Task: Create List Brand Identity Evaluation in Board Competitive Intelligence Platforms and Tools to Workspace Business Valuation Services. Create List Brand Identity Management in Board Brand Guidelines Review and Optimization to Workspace Business Valuation Services. Create List Brand Identity Metrics in Board Business Model Revenue Model Validation and Improvement to Workspace Business Valuation Services
Action: Mouse moved to (86, 339)
Screenshot: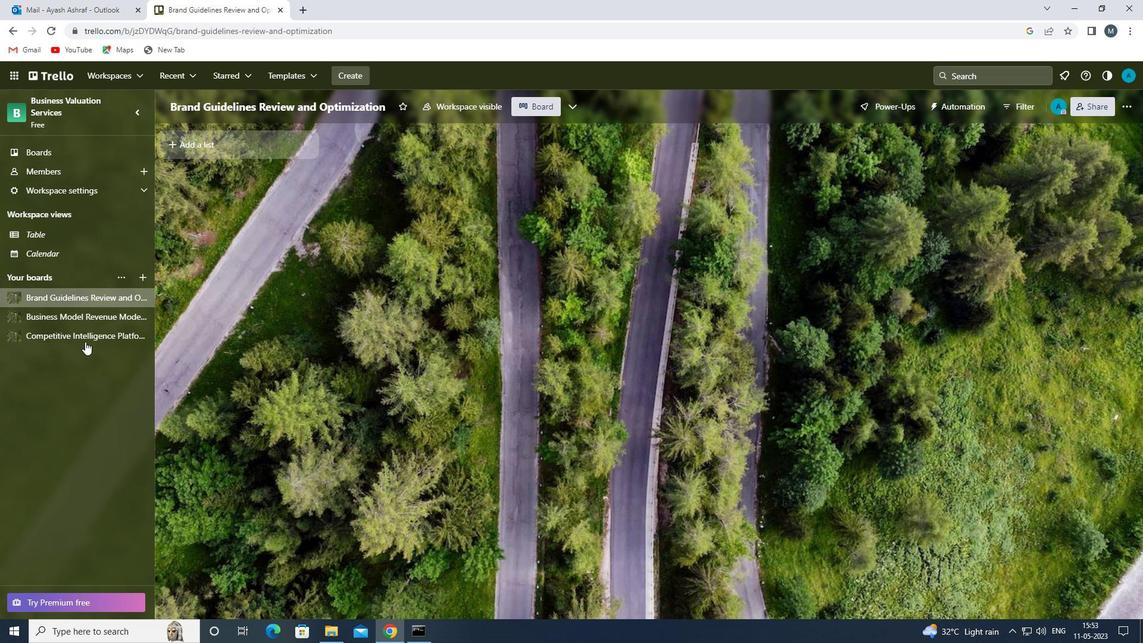 
Action: Mouse pressed left at (86, 339)
Screenshot: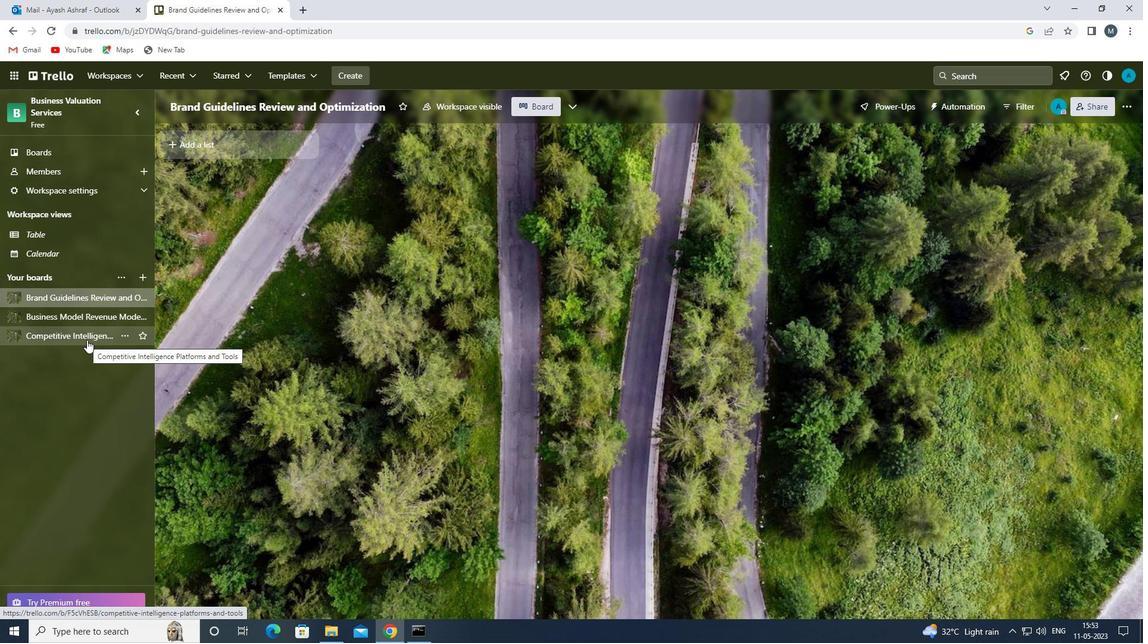 
Action: Mouse moved to (200, 155)
Screenshot: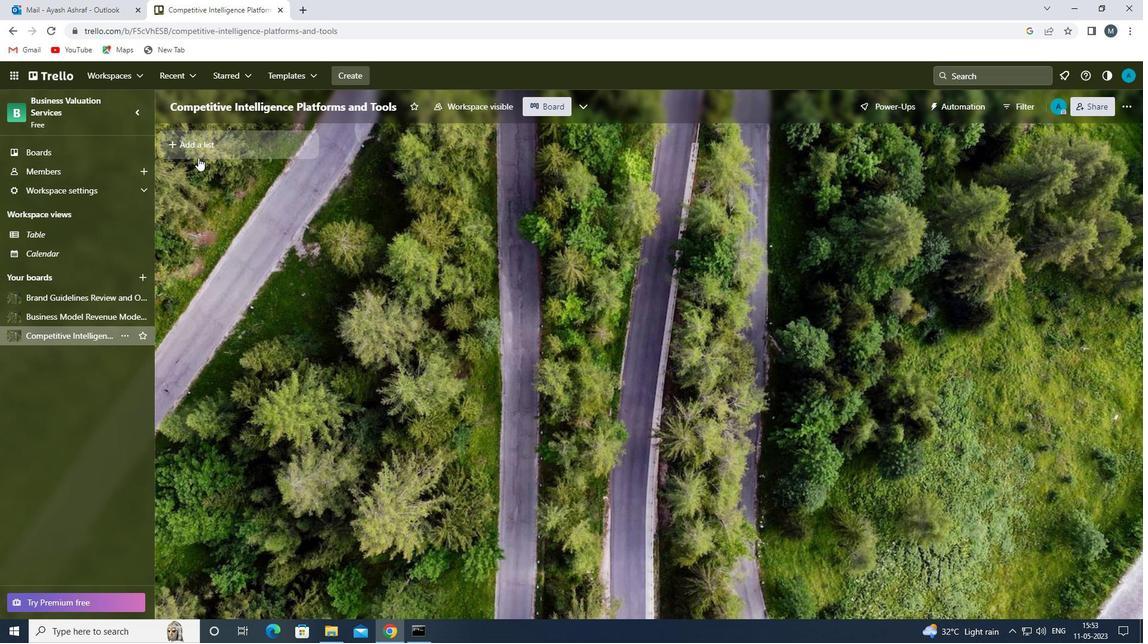 
Action: Mouse pressed left at (200, 155)
Screenshot: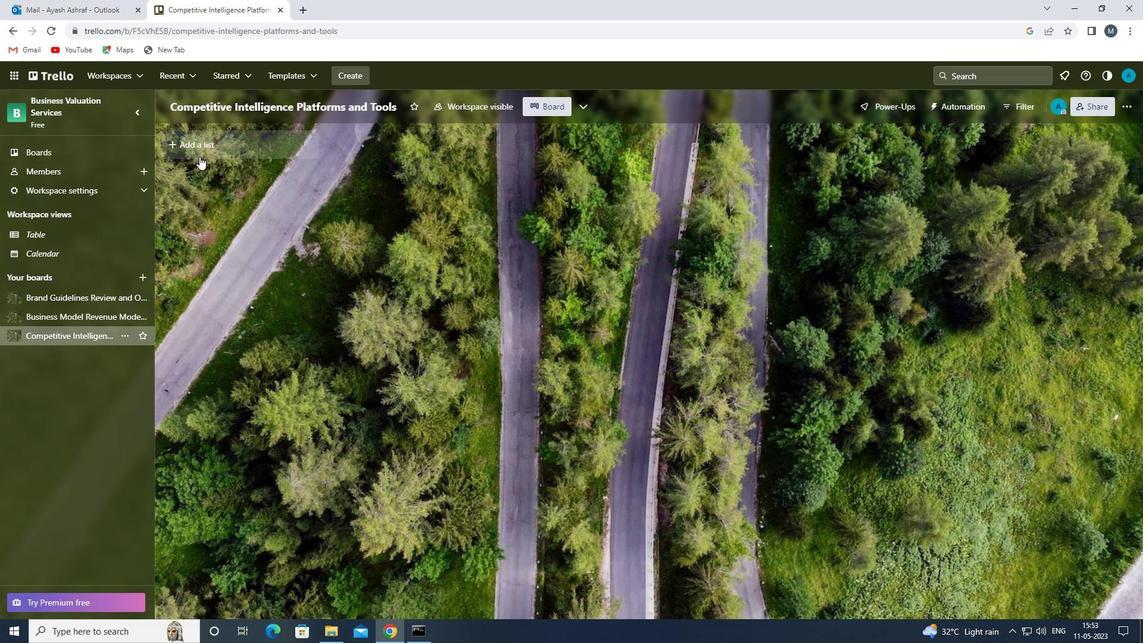 
Action: Mouse moved to (217, 147)
Screenshot: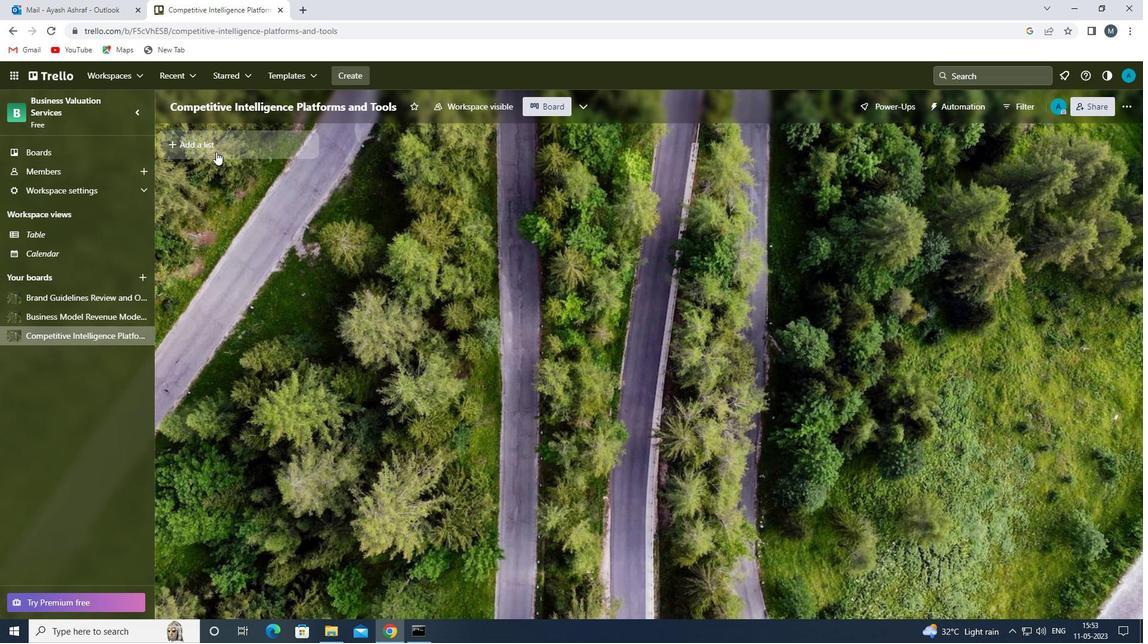 
Action: Mouse pressed left at (217, 147)
Screenshot: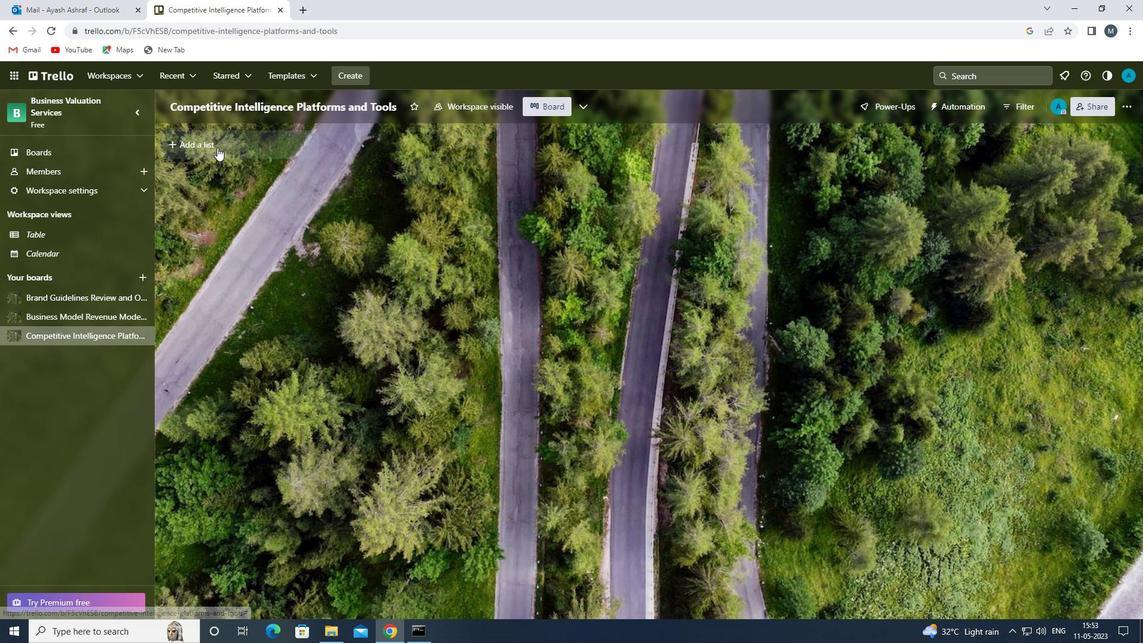 
Action: Mouse moved to (220, 145)
Screenshot: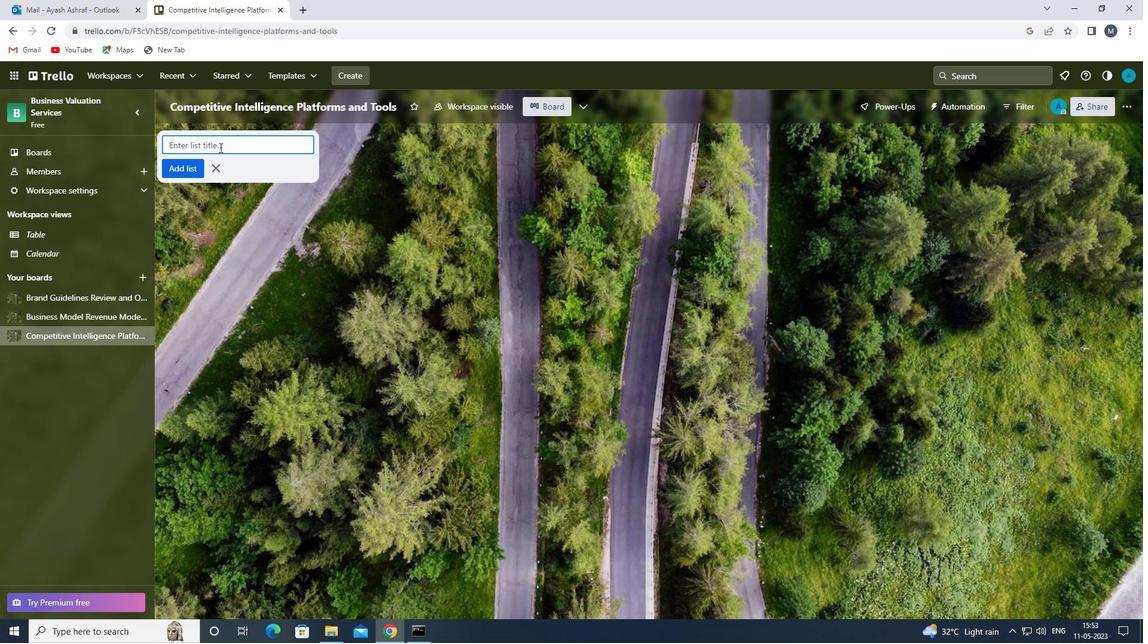 
Action: Mouse pressed left at (220, 145)
Screenshot: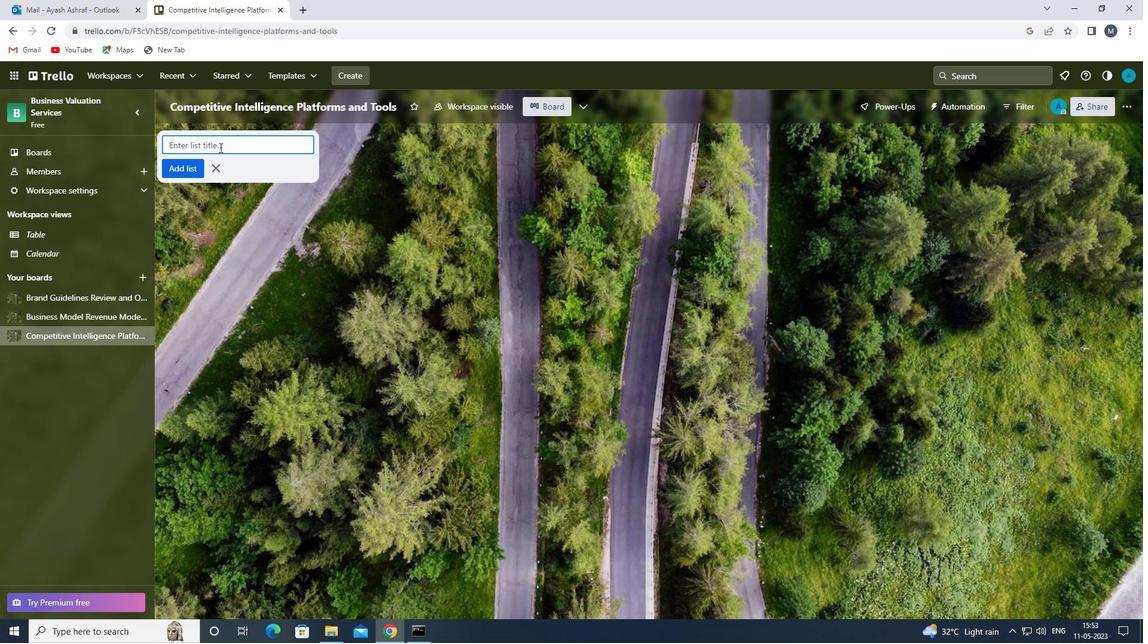 
Action: Mouse moved to (223, 150)
Screenshot: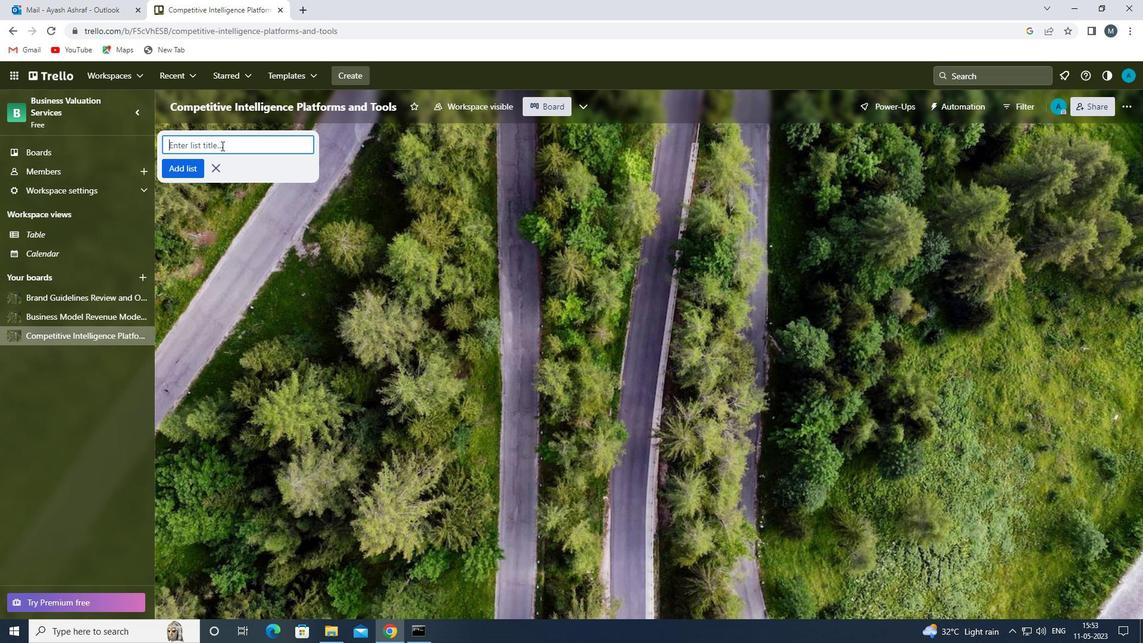 
Action: Key pressed <Key.shift>BRAND<Key.space><Key.shift>IDENTITY<Key.space><Key.shift>EVALUATION<Key.space>
Screenshot: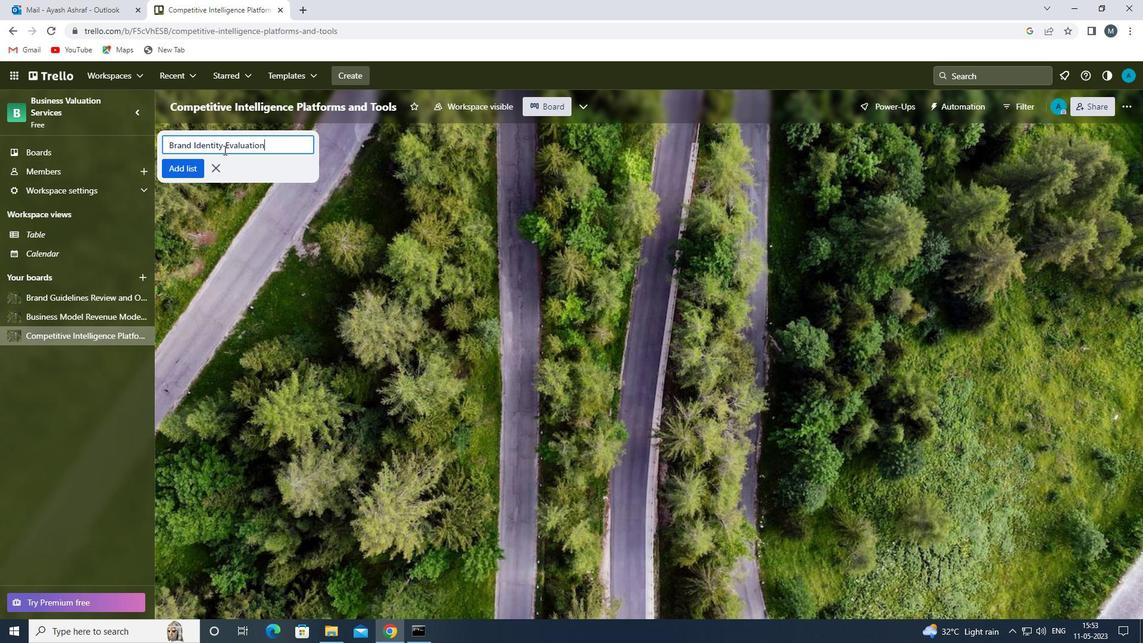
Action: Mouse moved to (184, 170)
Screenshot: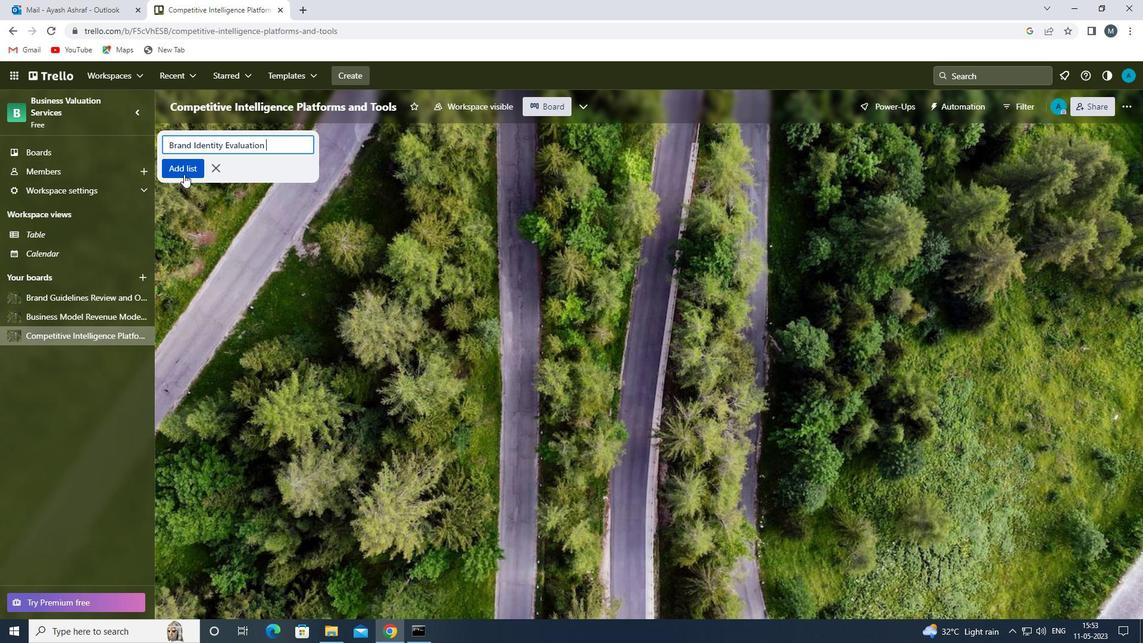 
Action: Mouse pressed left at (184, 170)
Screenshot: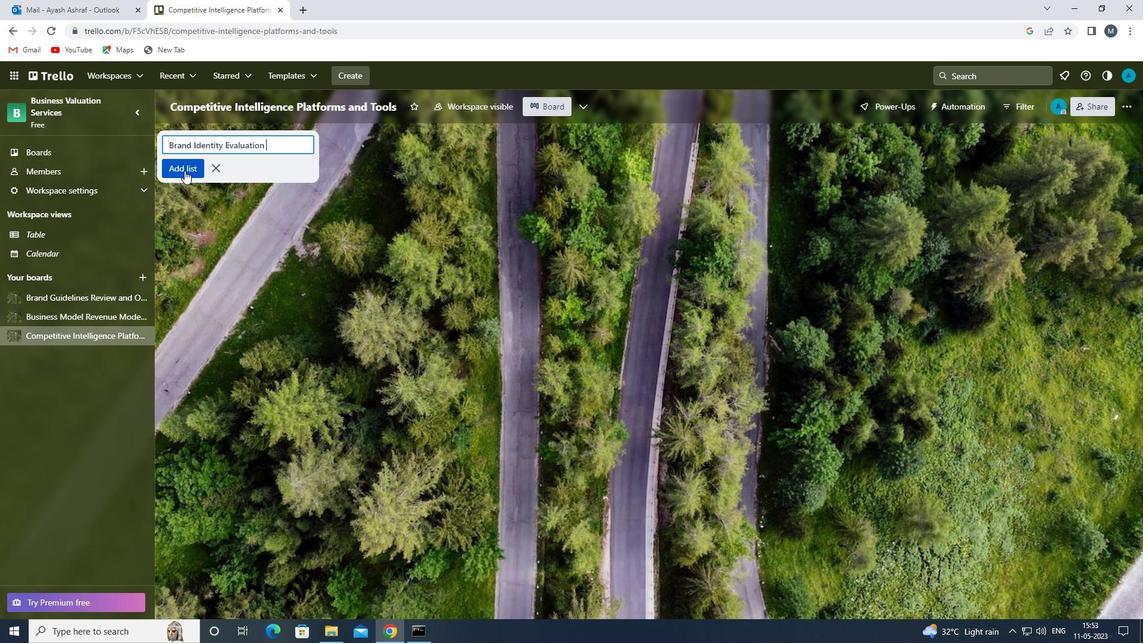 
Action: Mouse moved to (329, 263)
Screenshot: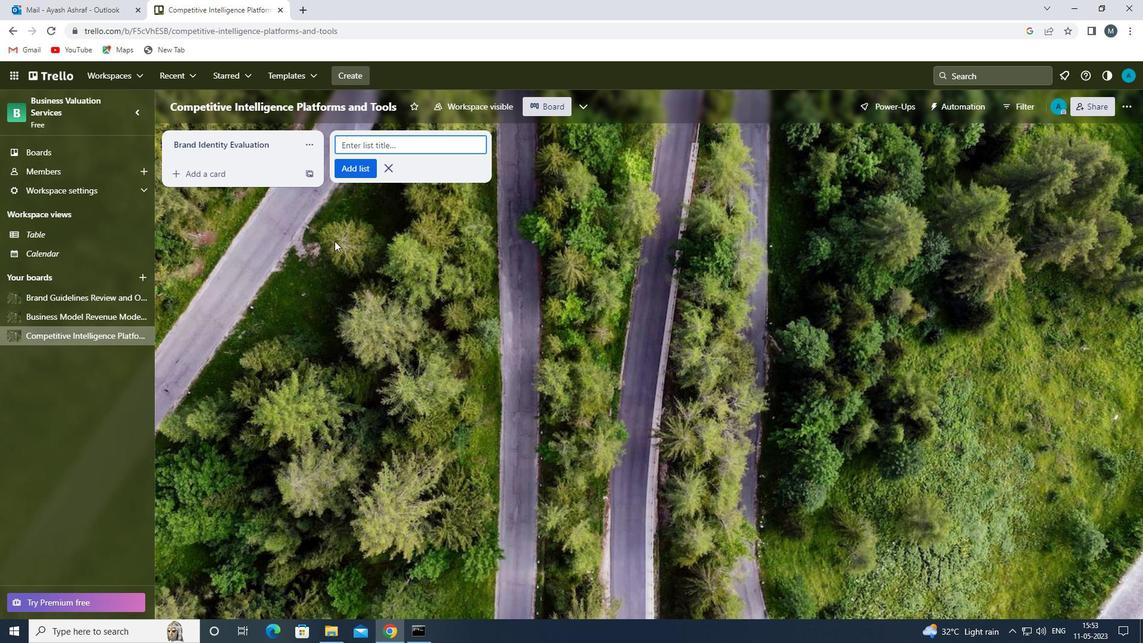 
Action: Mouse pressed left at (329, 263)
Screenshot: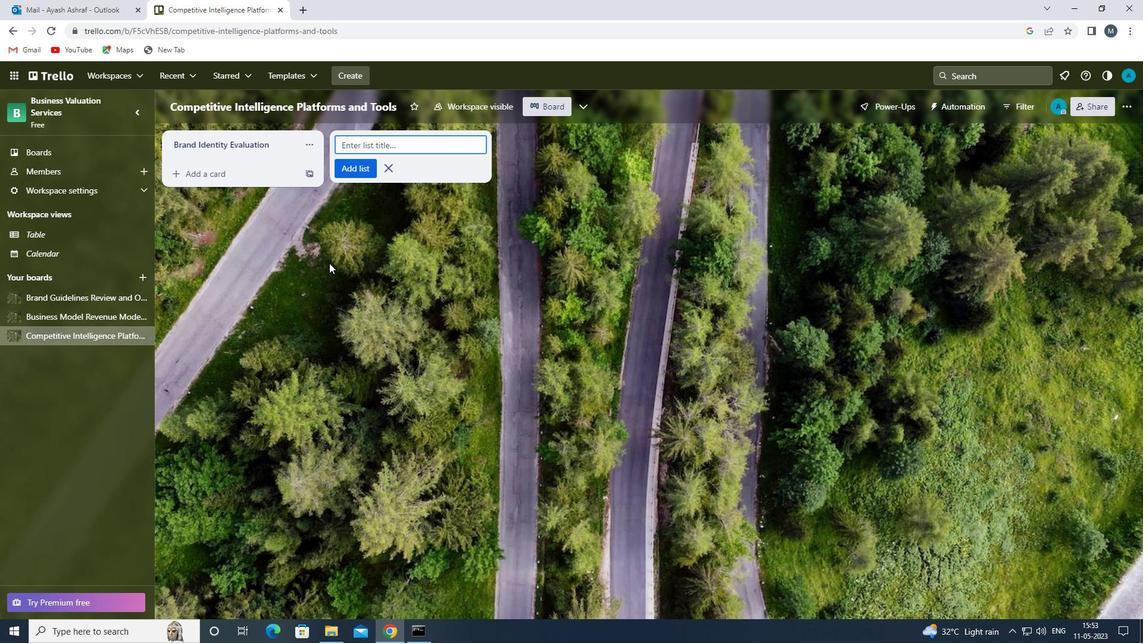 
Action: Mouse moved to (90, 297)
Screenshot: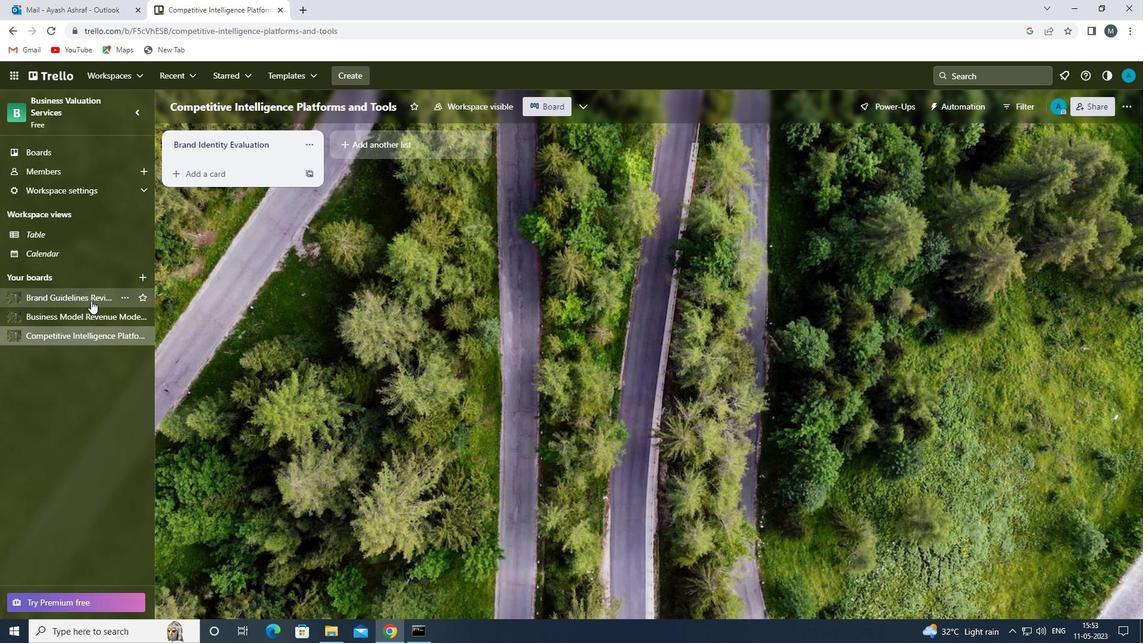 
Action: Mouse pressed left at (90, 297)
Screenshot: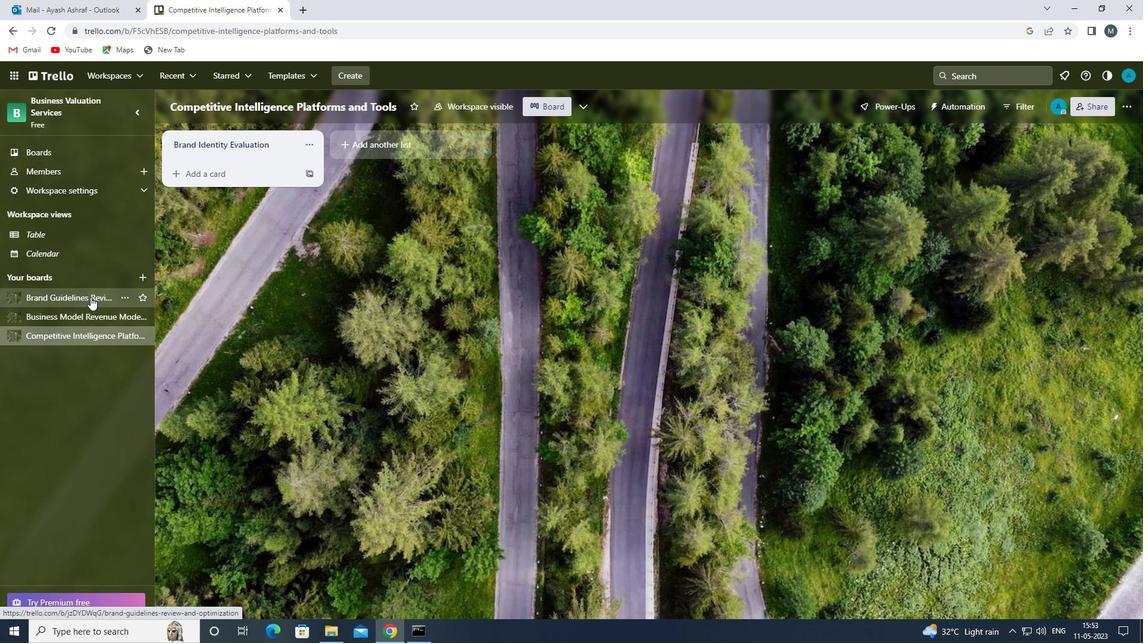 
Action: Mouse moved to (245, 149)
Screenshot: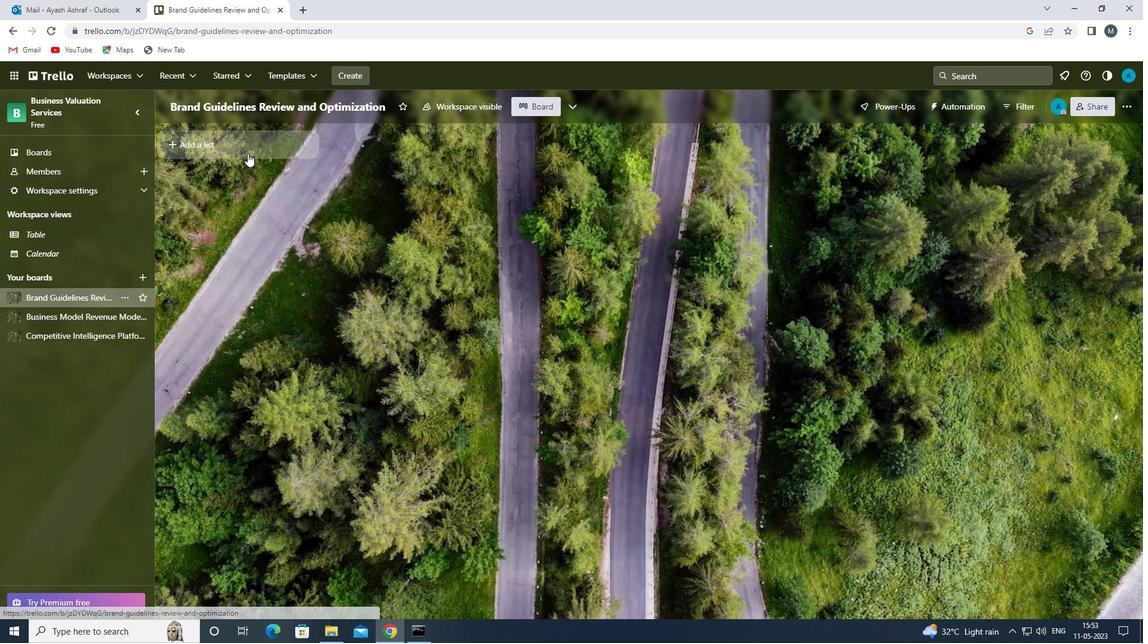 
Action: Mouse pressed left at (245, 149)
Screenshot: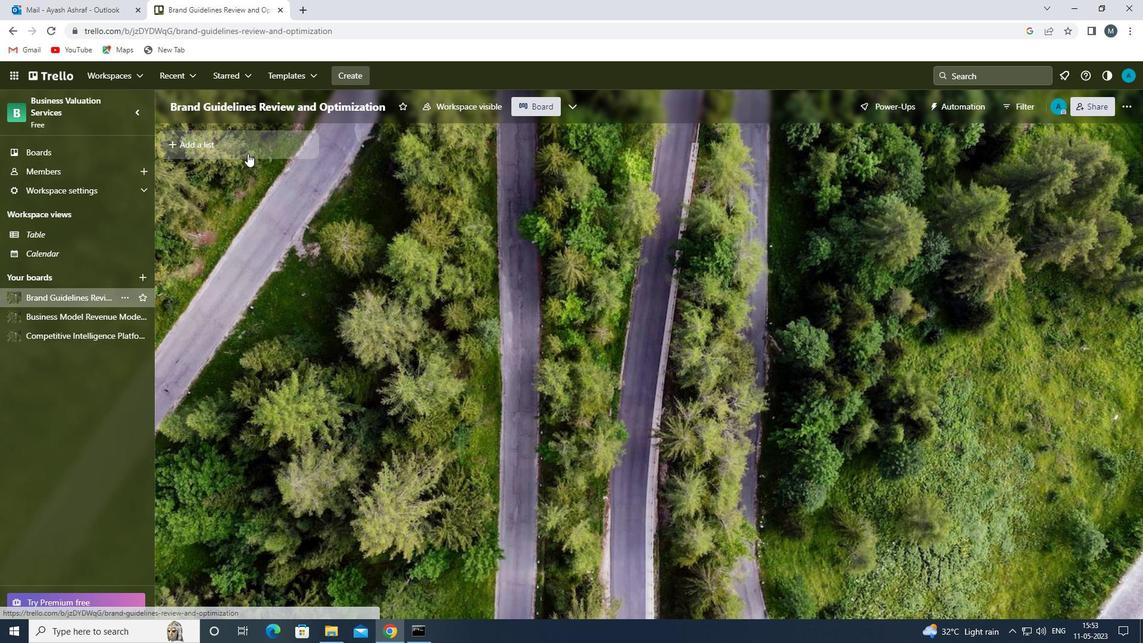 
Action: Mouse moved to (245, 147)
Screenshot: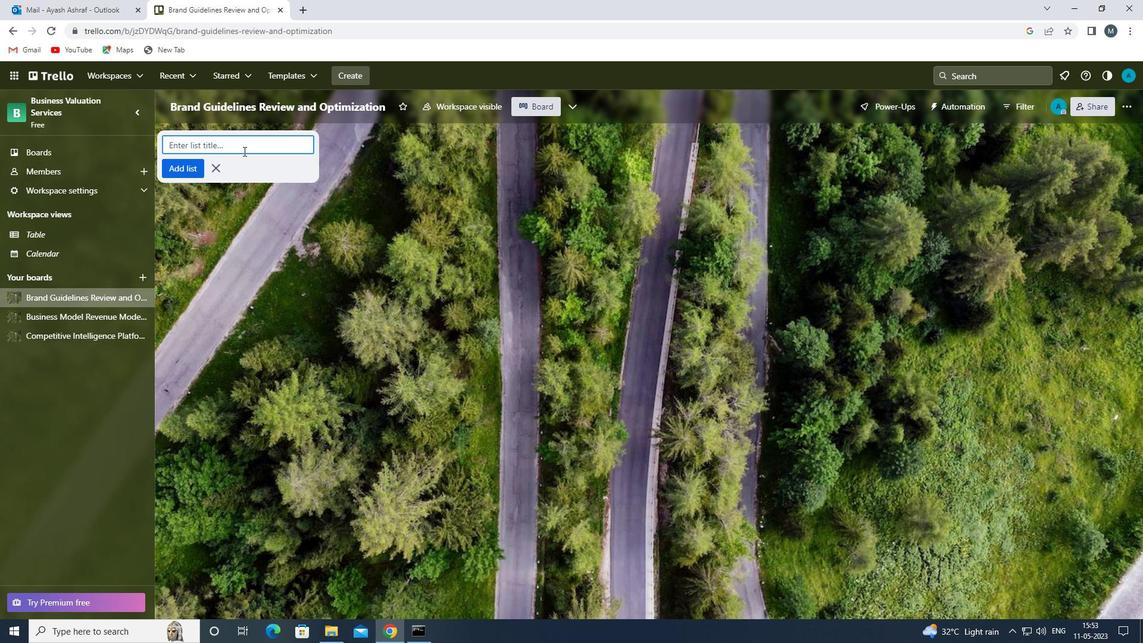 
Action: Mouse pressed left at (245, 147)
Screenshot: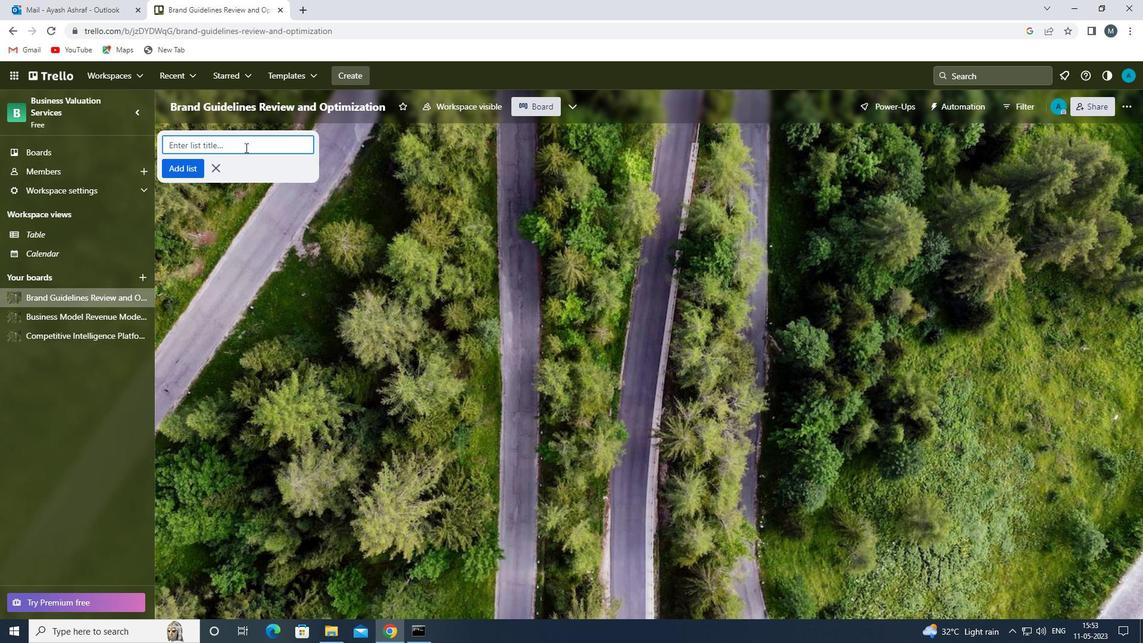 
Action: Mouse moved to (258, 150)
Screenshot: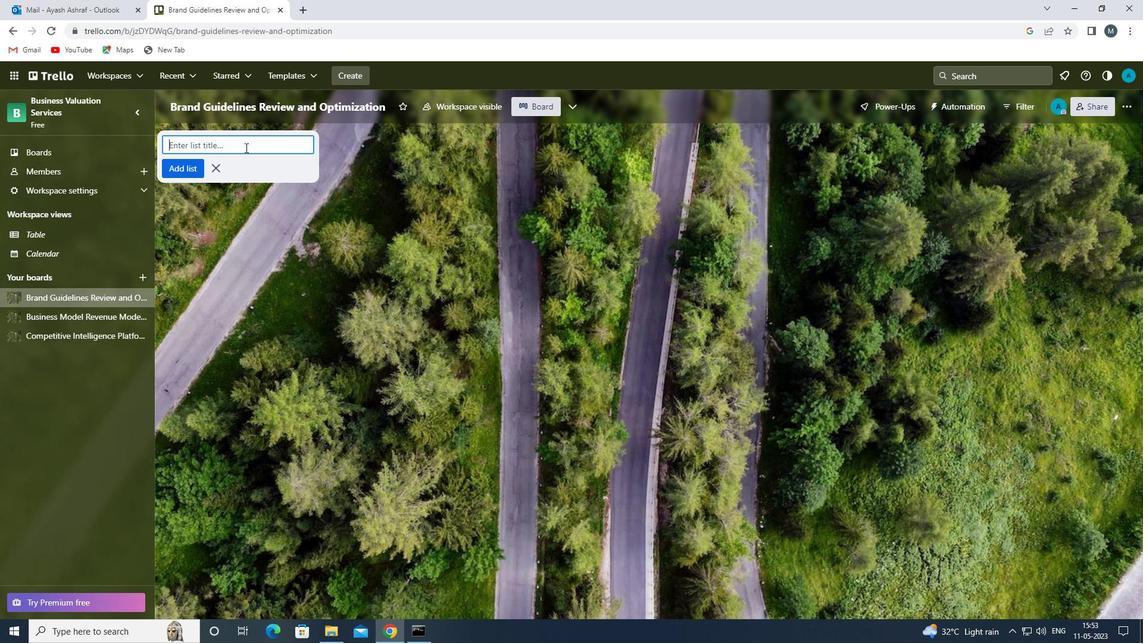 
Action: Key pressed <Key.shift>BRAND<Key.space><Key.shift>IDENTITY<Key.space><Key.shift><Key.shift><Key.shift>MANAGEMENT<Key.space>
Screenshot: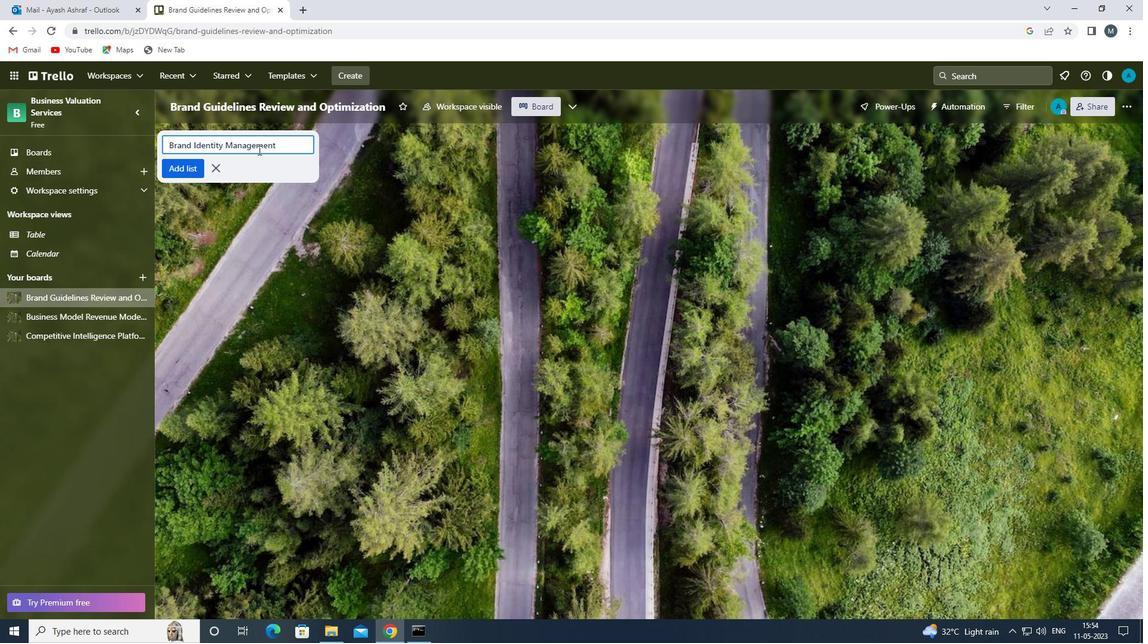 
Action: Mouse moved to (179, 166)
Screenshot: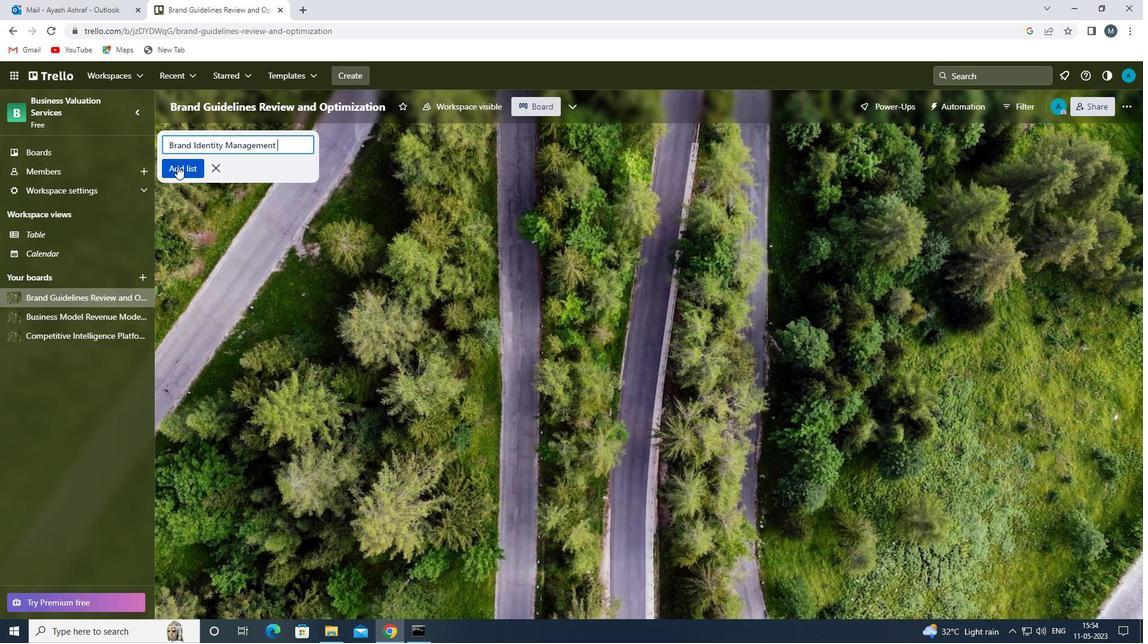 
Action: Mouse pressed left at (179, 166)
Screenshot: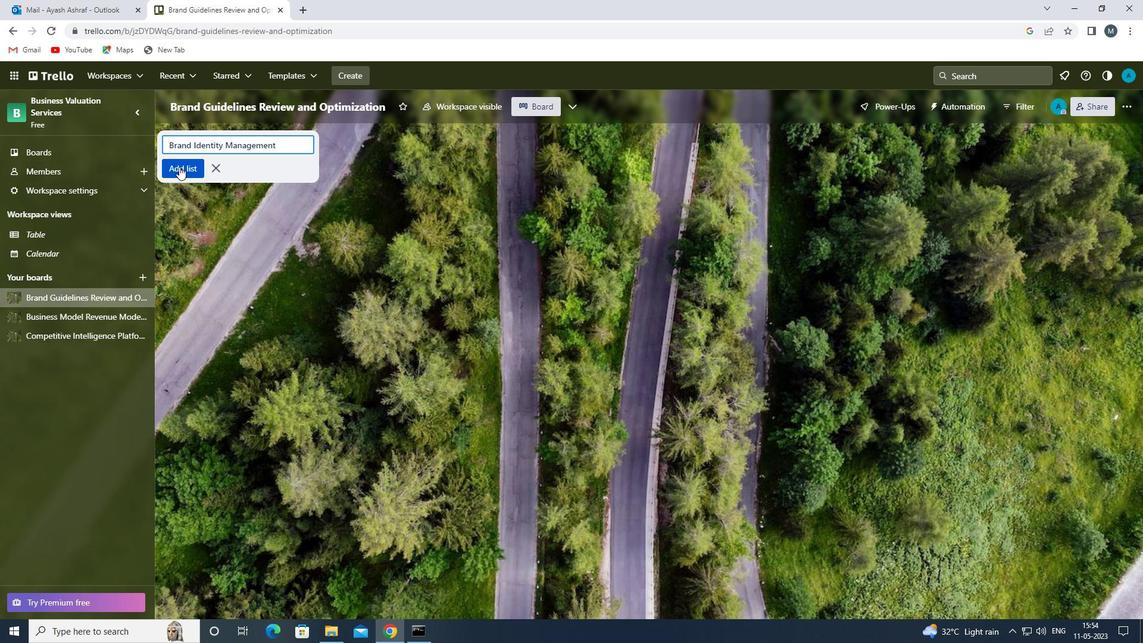 
Action: Mouse moved to (254, 280)
Screenshot: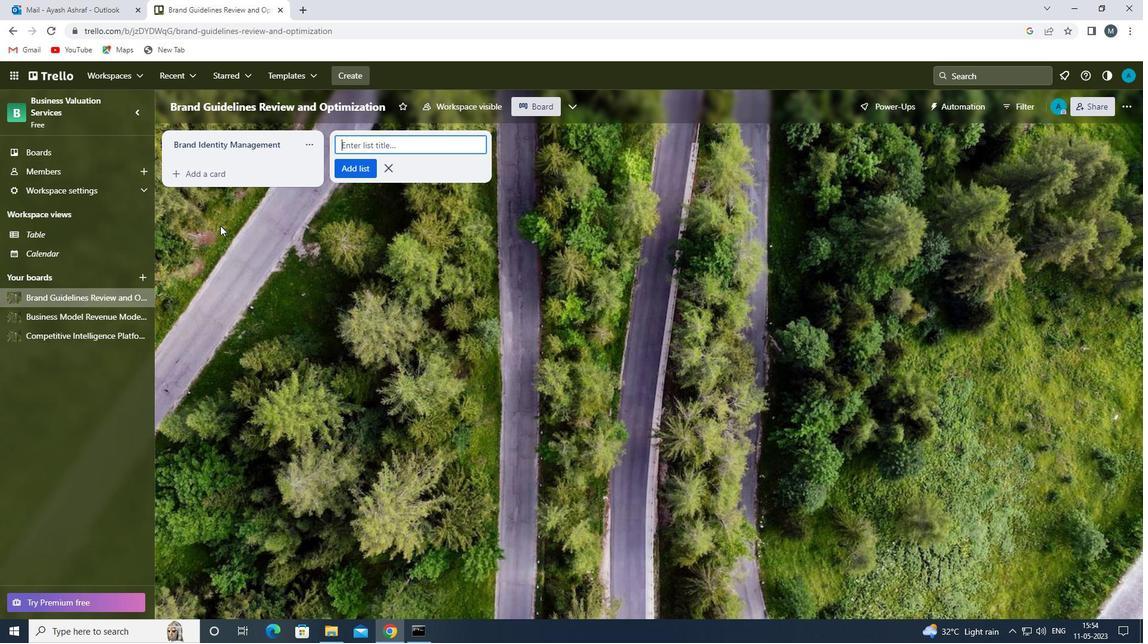 
Action: Mouse pressed left at (254, 280)
Screenshot: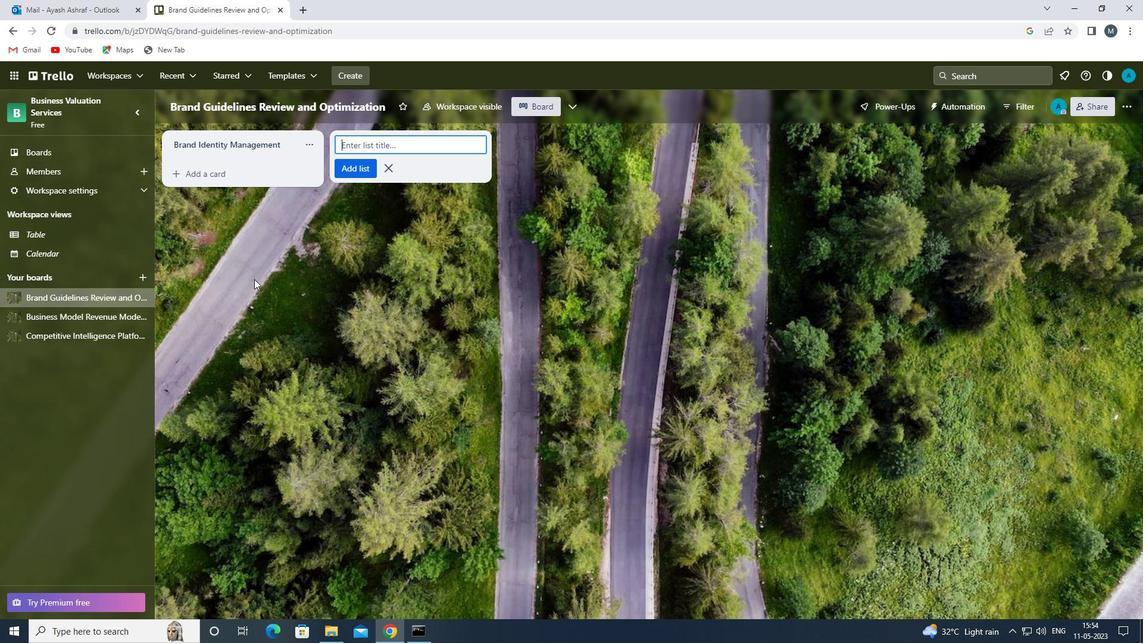 
Action: Mouse moved to (73, 315)
Screenshot: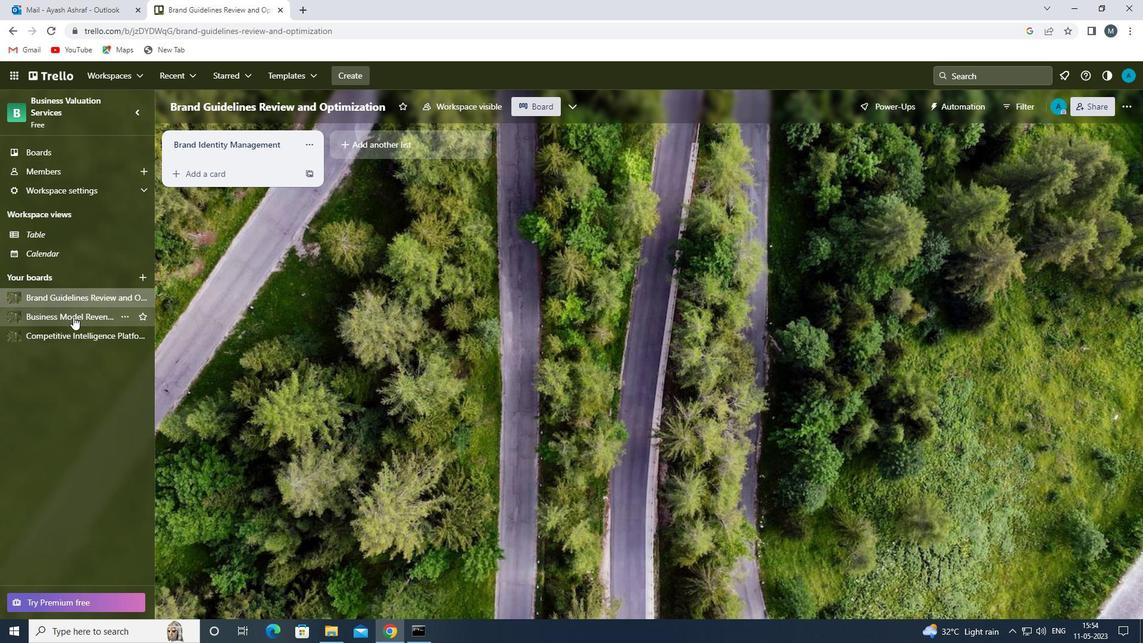 
Action: Mouse pressed left at (73, 315)
Screenshot: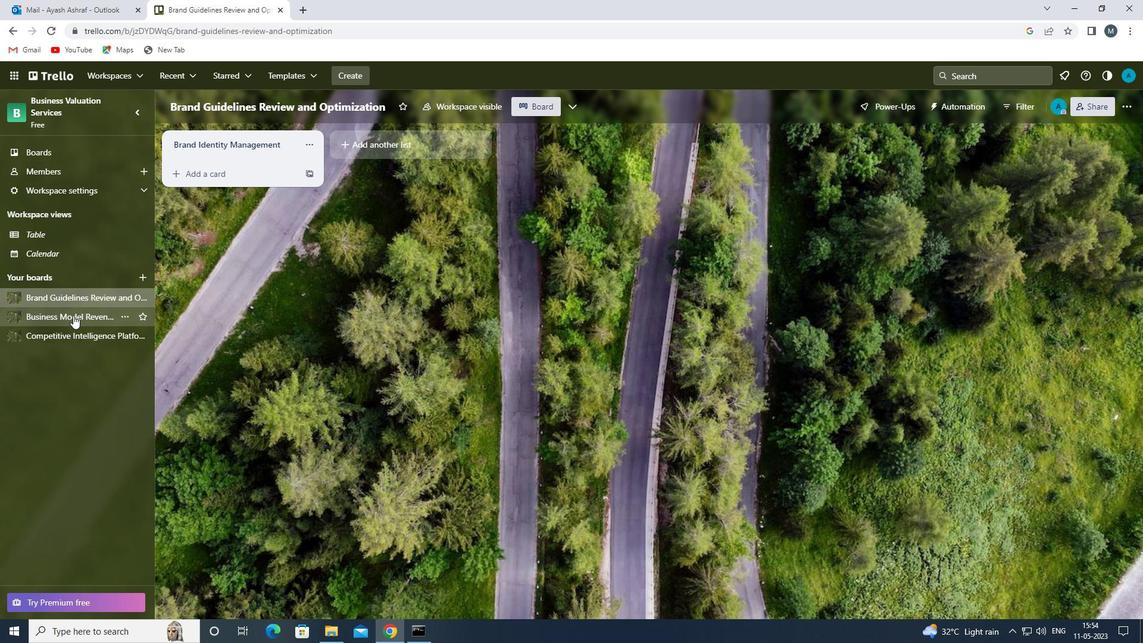 
Action: Mouse moved to (251, 155)
Screenshot: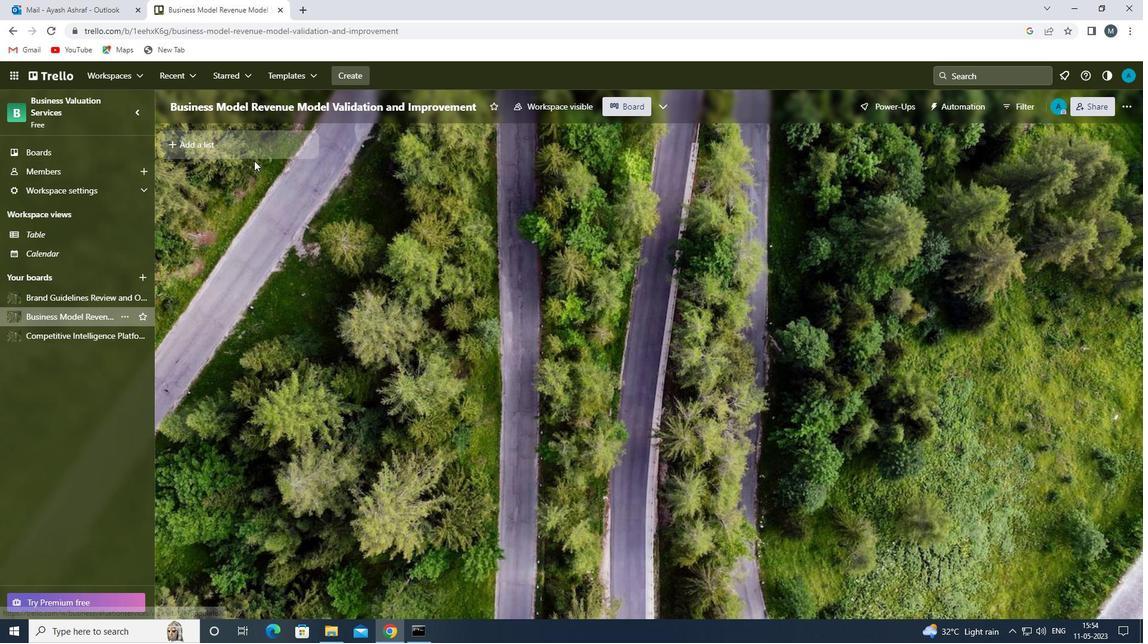 
Action: Mouse pressed left at (251, 155)
Screenshot: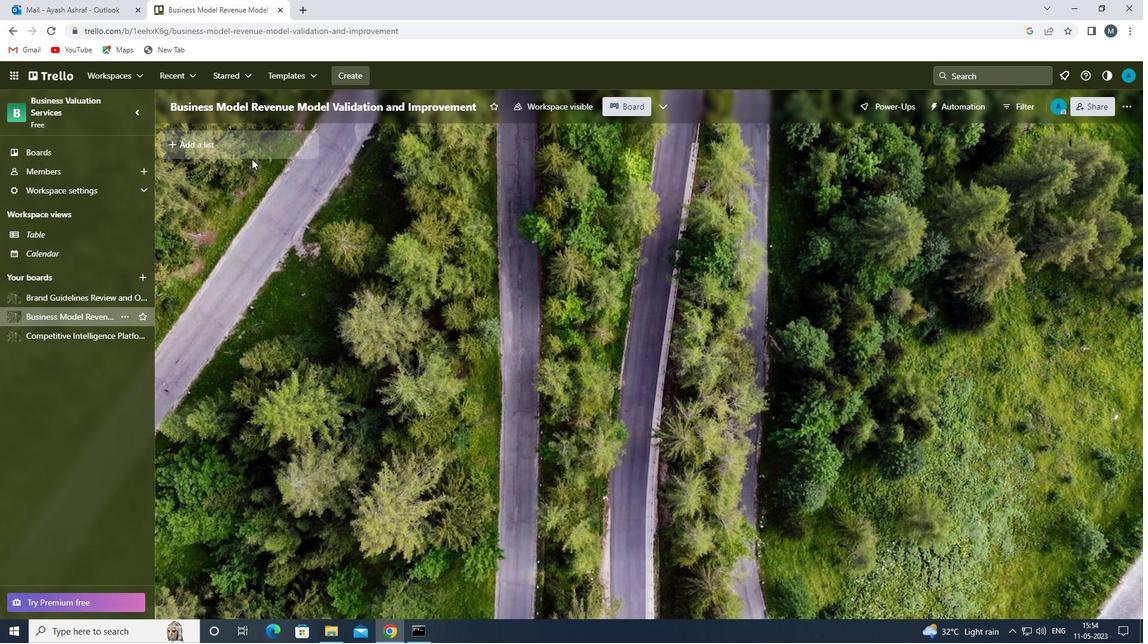 
Action: Mouse moved to (228, 147)
Screenshot: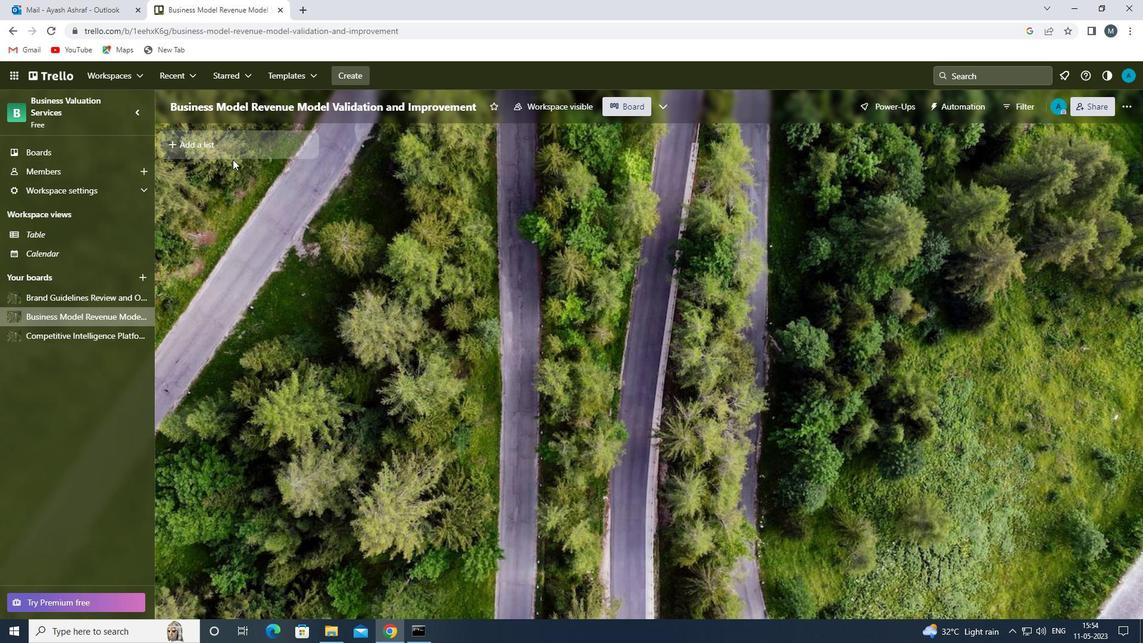 
Action: Mouse pressed left at (228, 147)
Screenshot: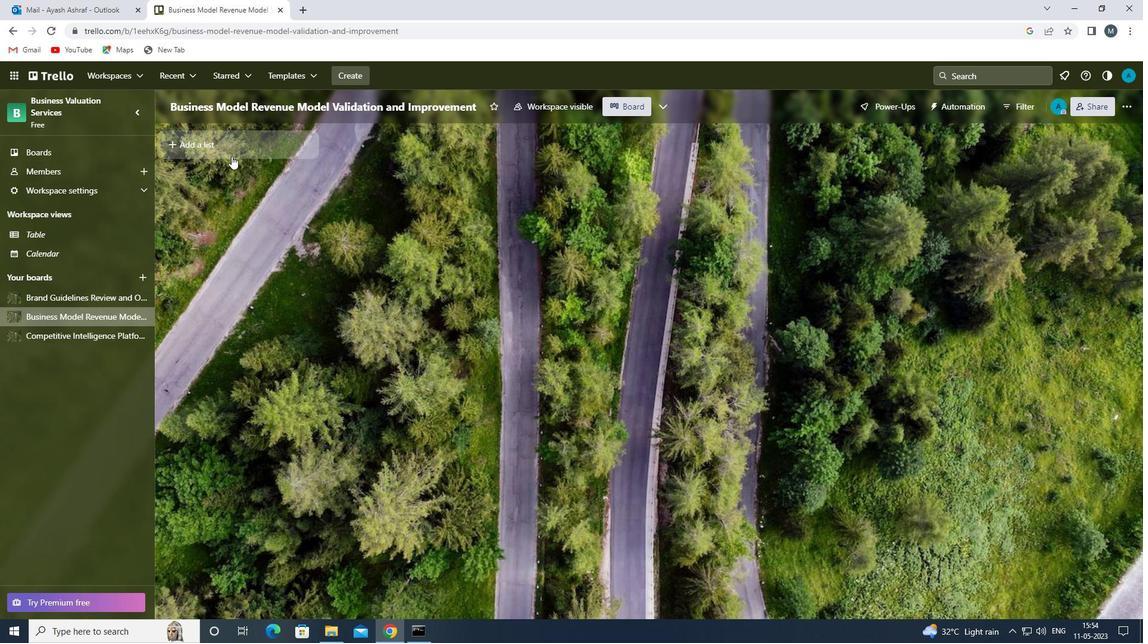 
Action: Mouse moved to (234, 145)
Screenshot: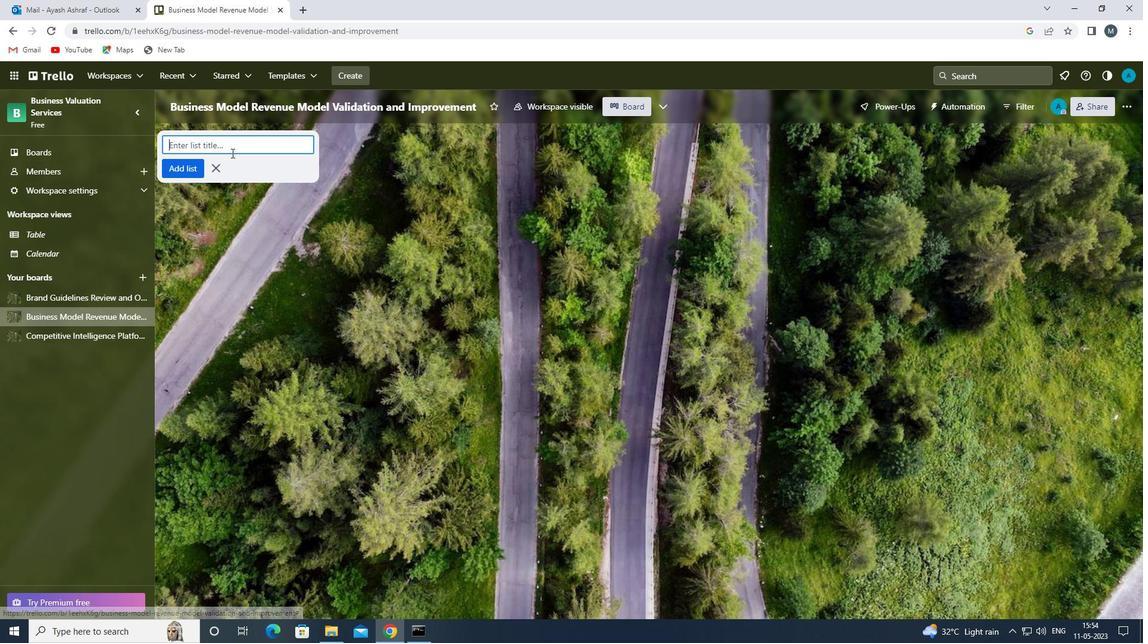 
Action: Mouse pressed left at (234, 145)
Screenshot: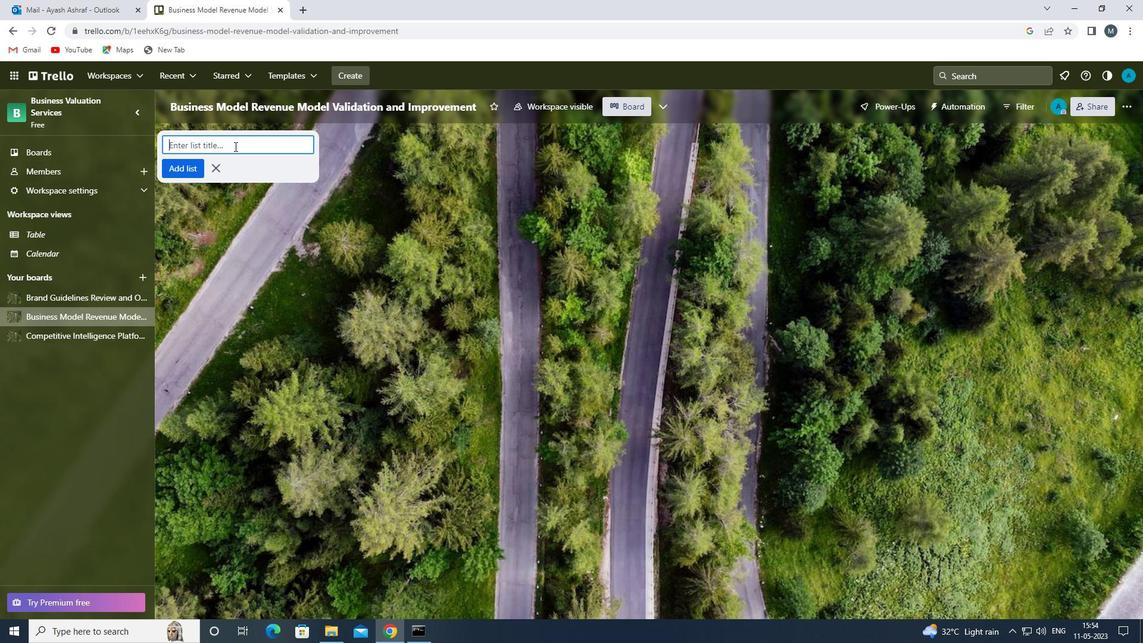 
Action: Mouse moved to (253, 173)
Screenshot: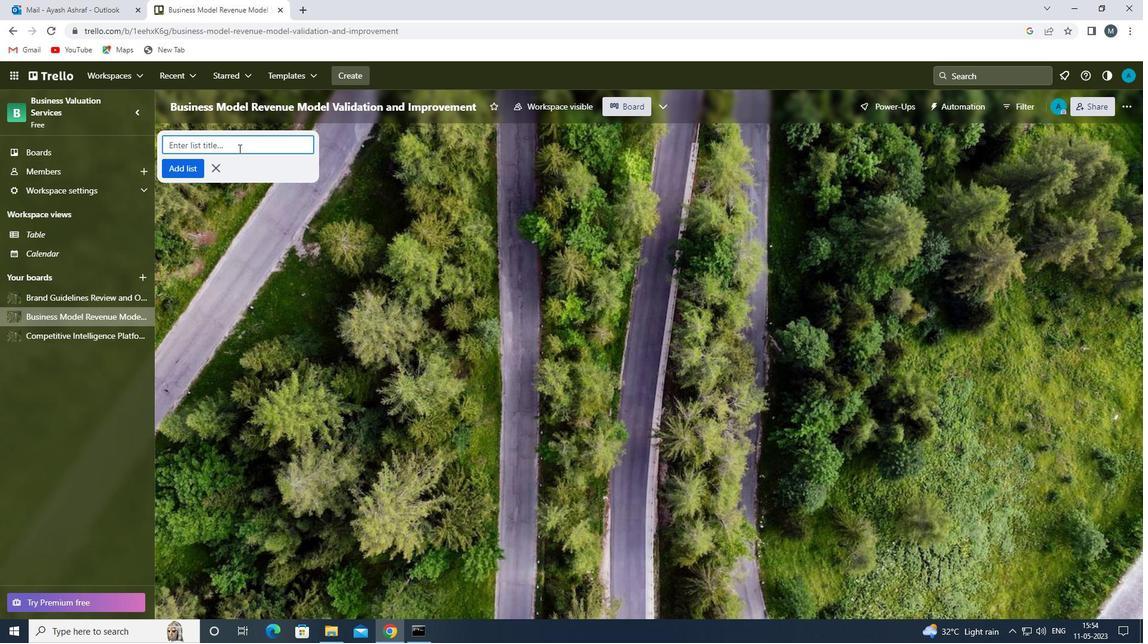 
Action: Key pressed <Key.shift>BRAND<Key.space><Key.shift>IDENTITY<Key.space><Key.shift>METRICS<Key.space>
Screenshot: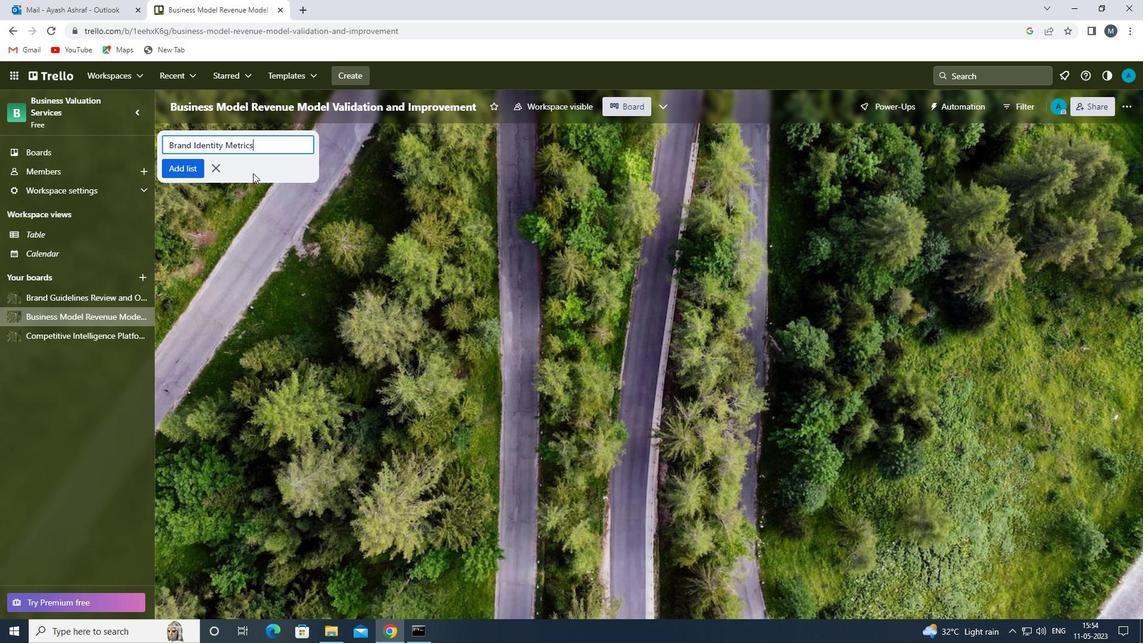 
Action: Mouse moved to (181, 171)
Screenshot: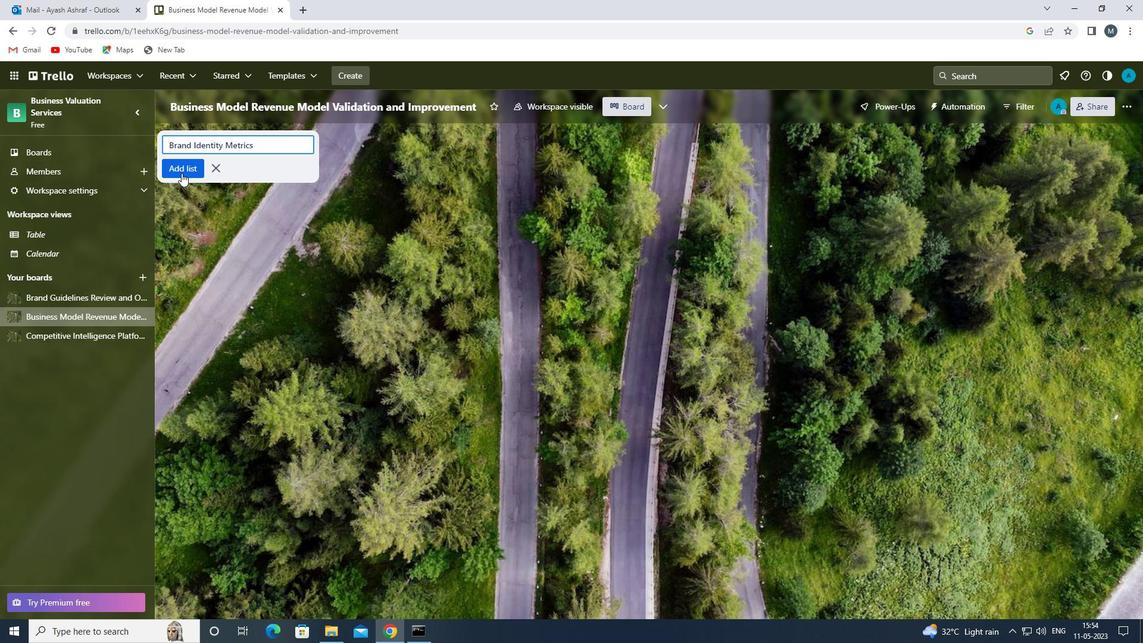 
Action: Mouse pressed left at (181, 171)
Screenshot: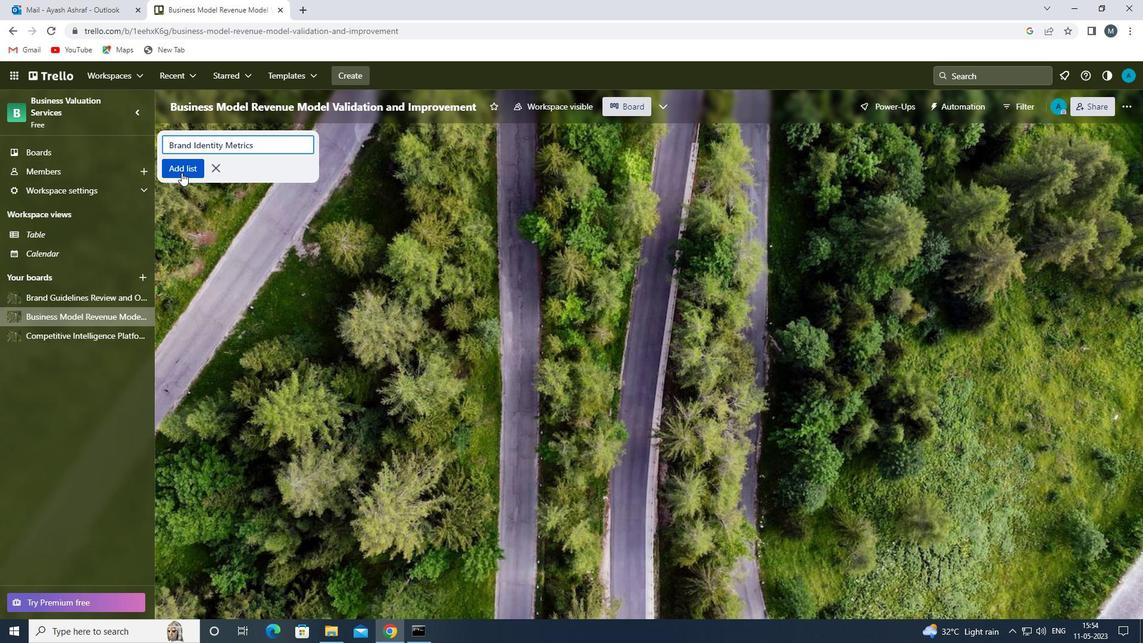 
Action: Mouse moved to (241, 254)
Screenshot: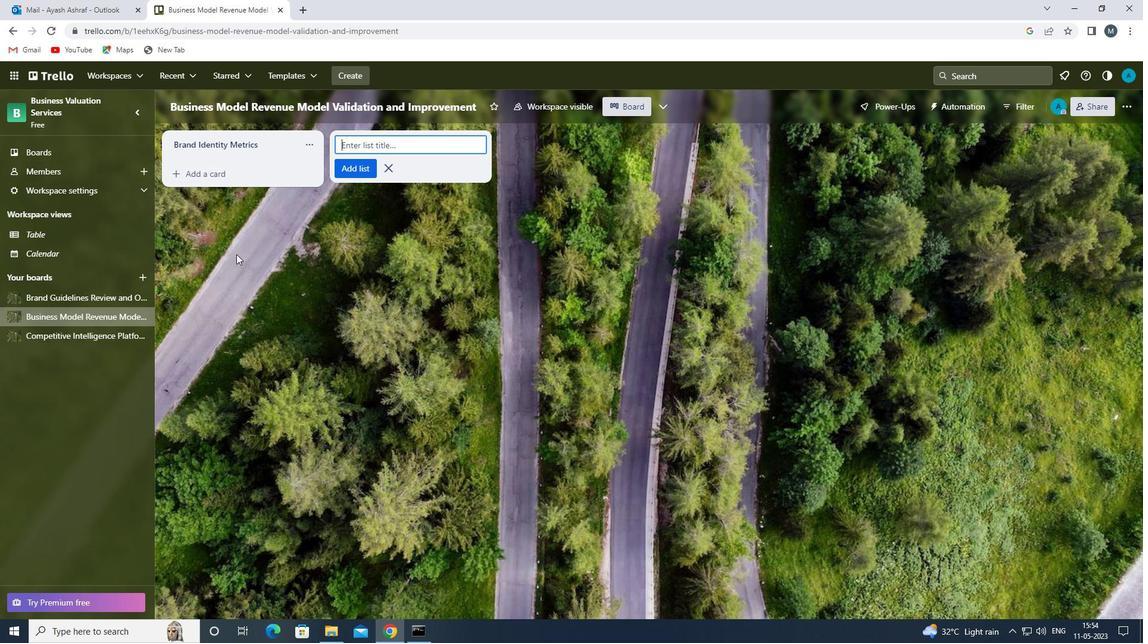 
Action: Mouse pressed left at (241, 254)
Screenshot: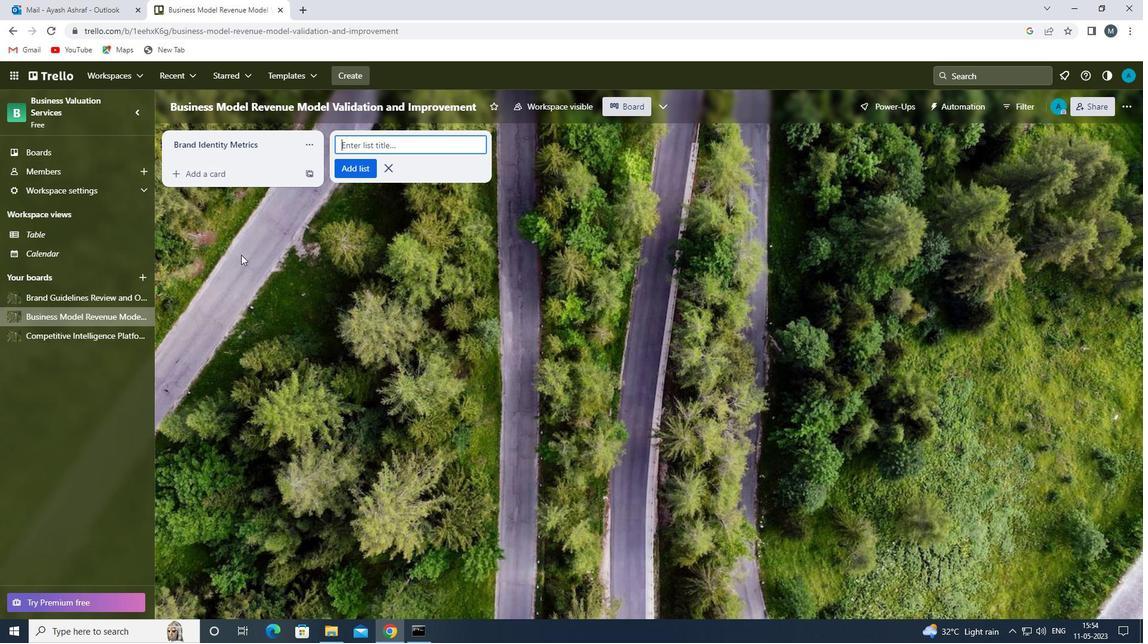
Action: Mouse moved to (241, 254)
Screenshot: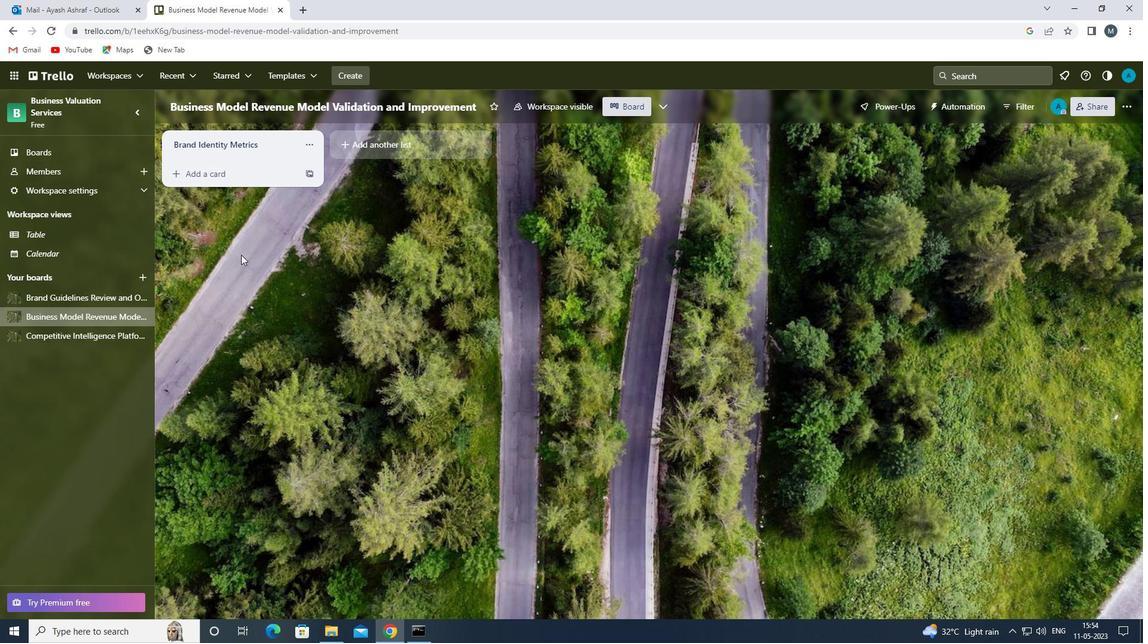 
